 Task: Learn more about a sales navigator core.
Action: Mouse moved to (800, 117)
Screenshot: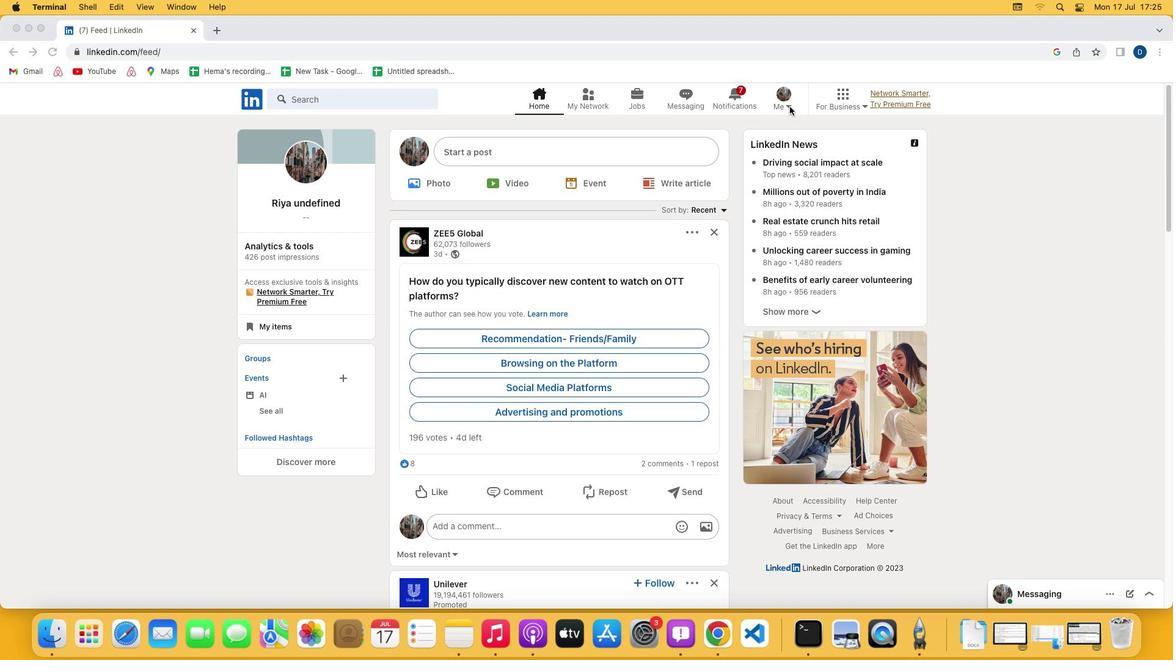 
Action: Mouse pressed left at (800, 117)
Screenshot: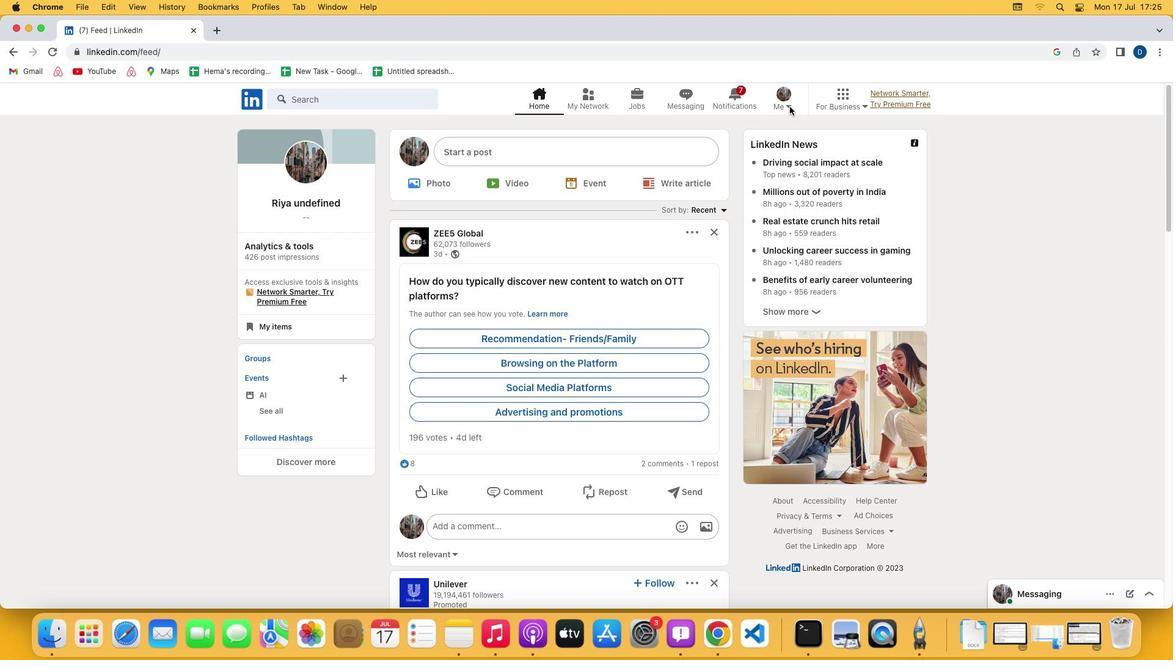 
Action: Mouse moved to (801, 118)
Screenshot: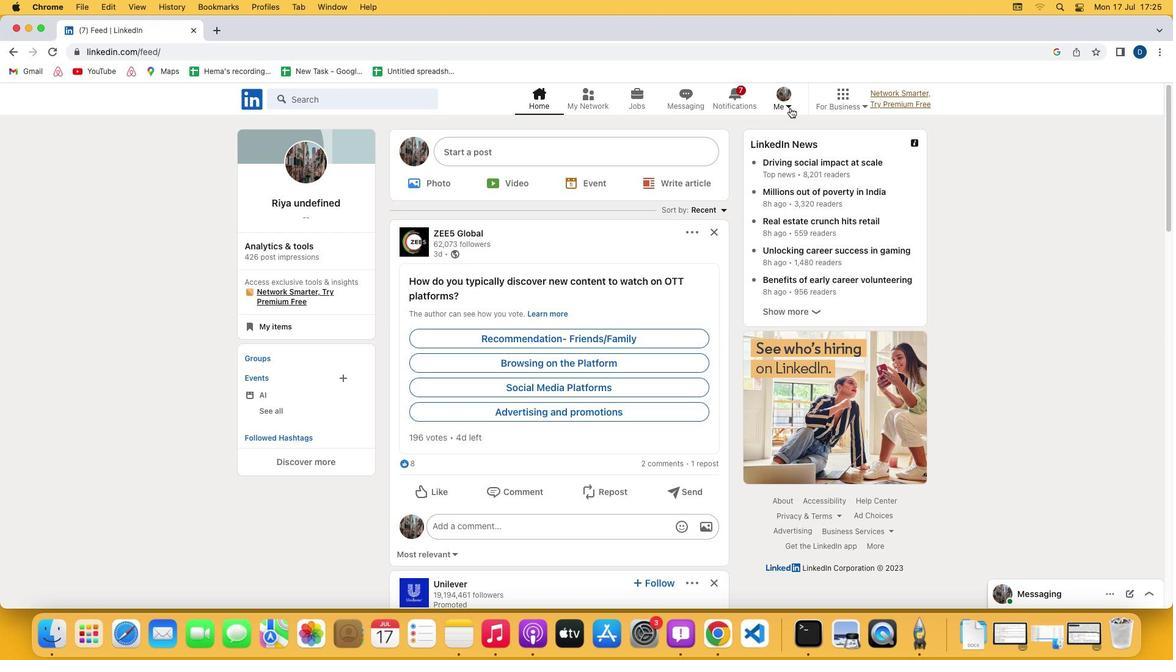 
Action: Mouse pressed left at (801, 118)
Screenshot: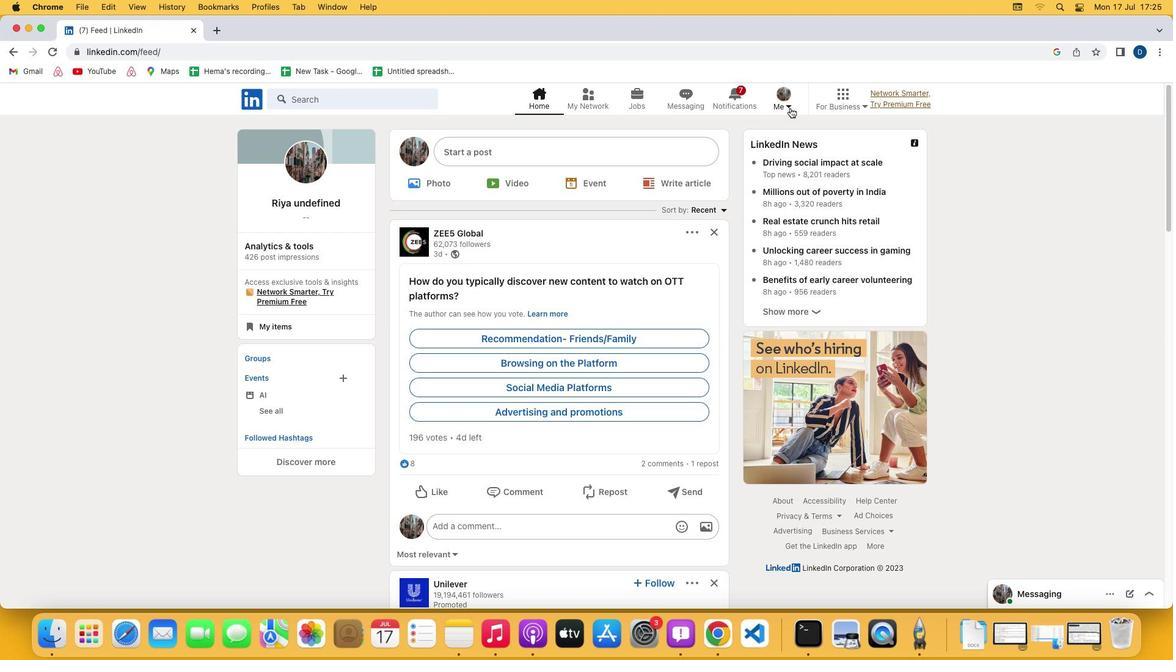 
Action: Mouse moved to (718, 238)
Screenshot: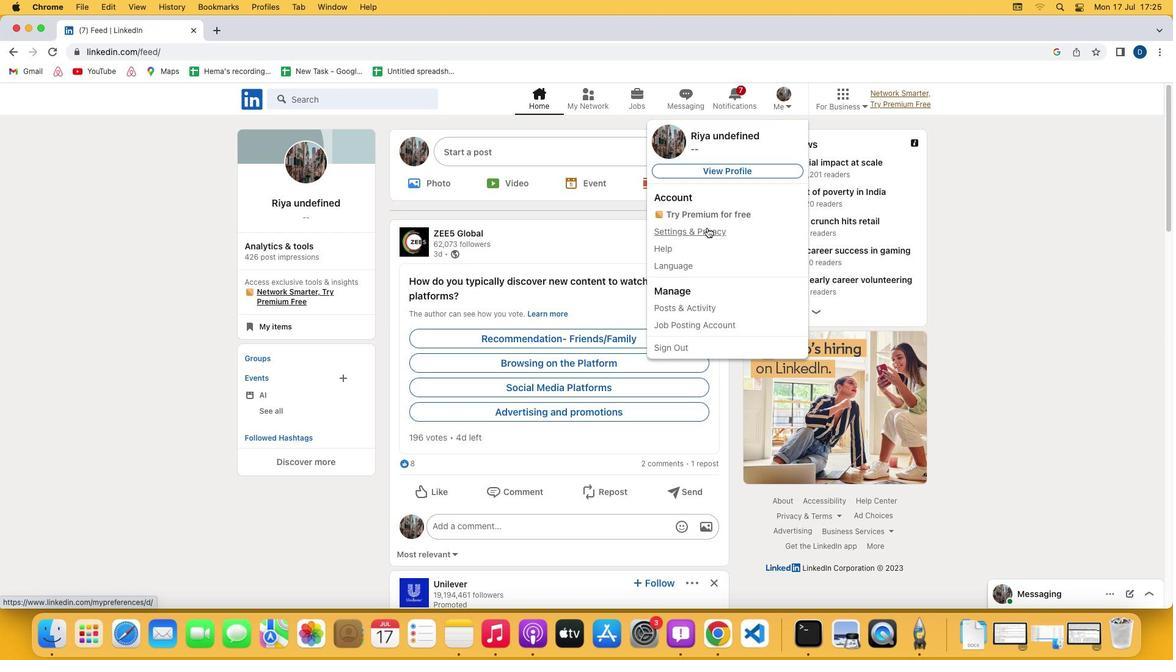 
Action: Mouse pressed left at (718, 238)
Screenshot: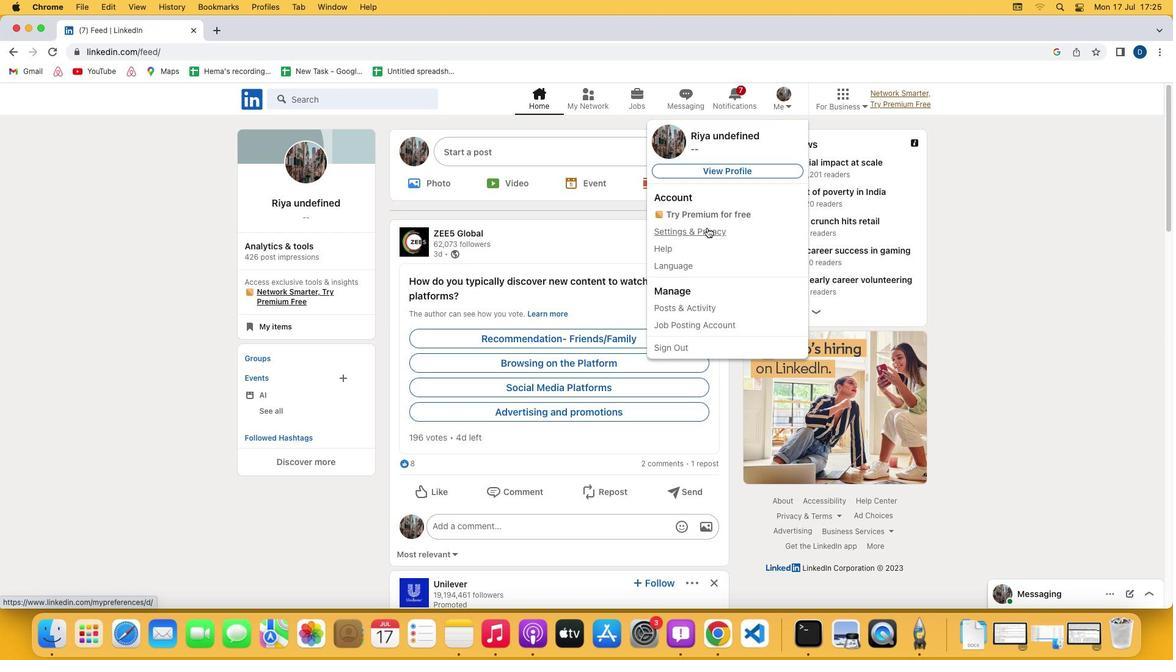 
Action: Mouse moved to (669, 380)
Screenshot: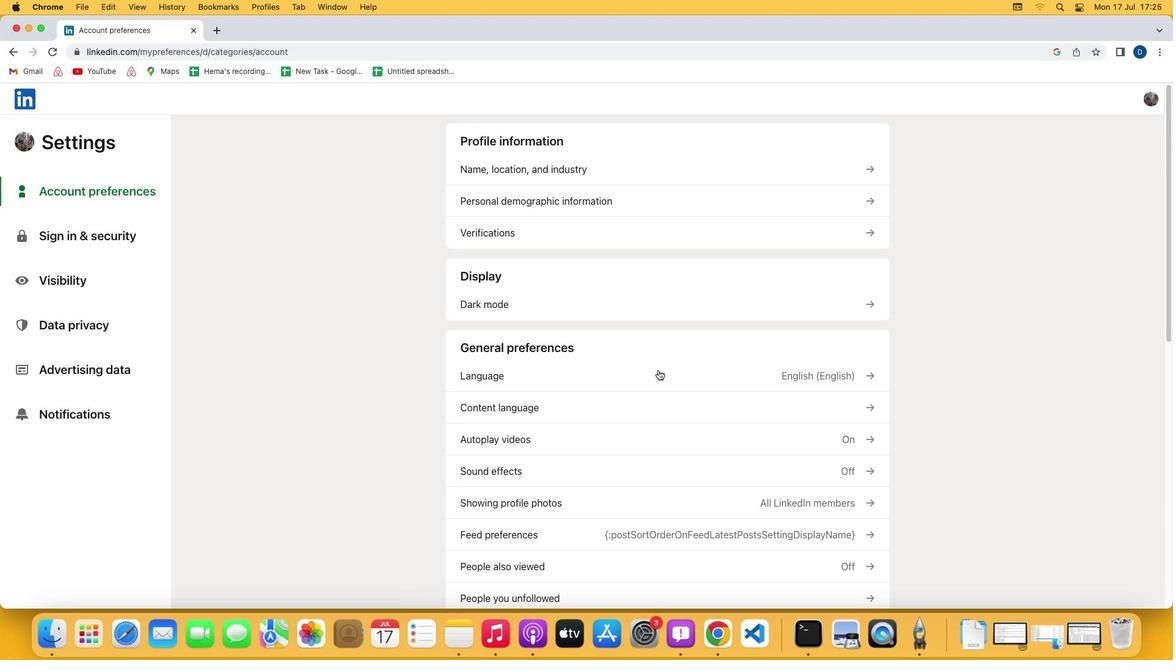 
Action: Mouse scrolled (669, 380) with delta (10, 9)
Screenshot: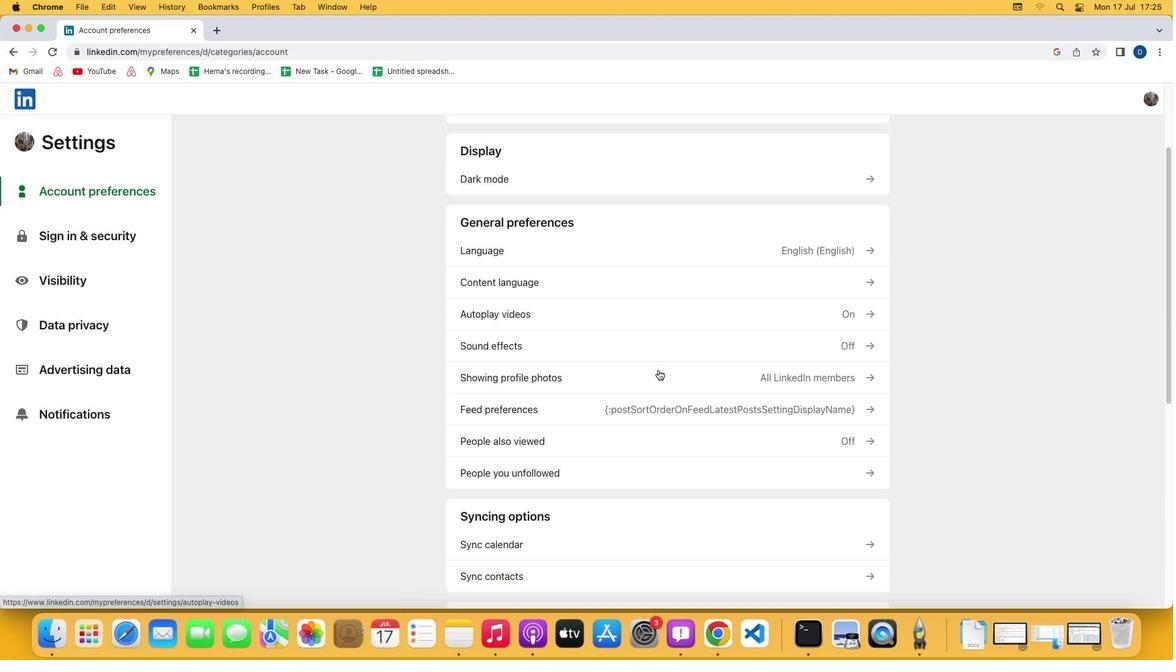 
Action: Mouse scrolled (669, 380) with delta (10, 9)
Screenshot: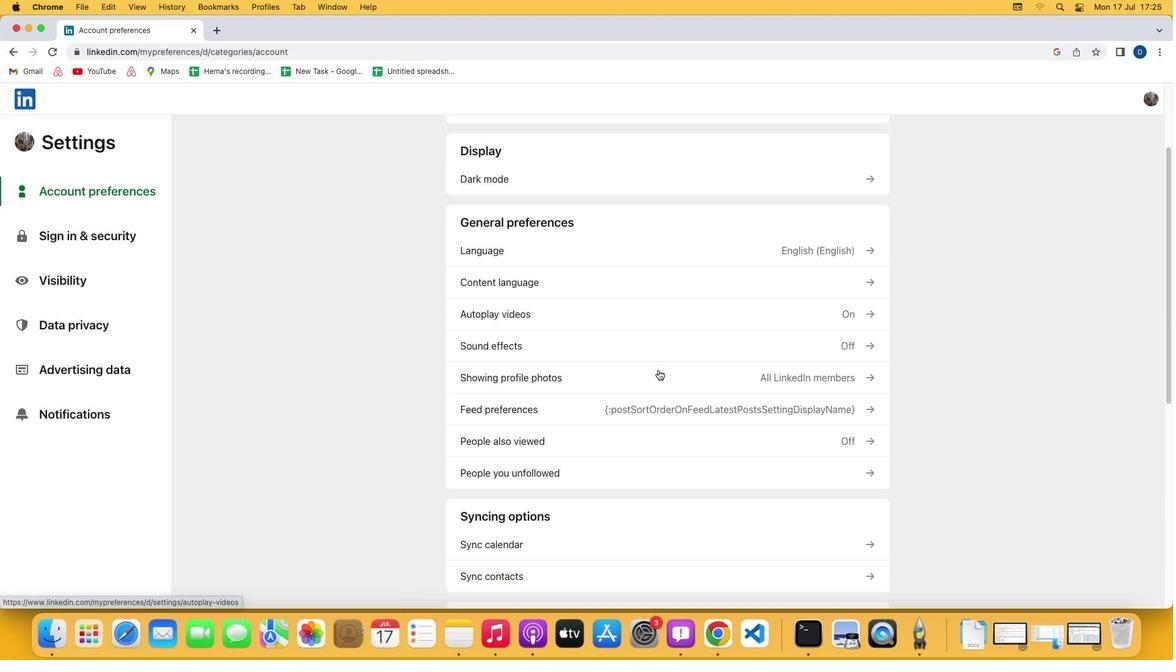 
Action: Mouse scrolled (669, 380) with delta (10, 8)
Screenshot: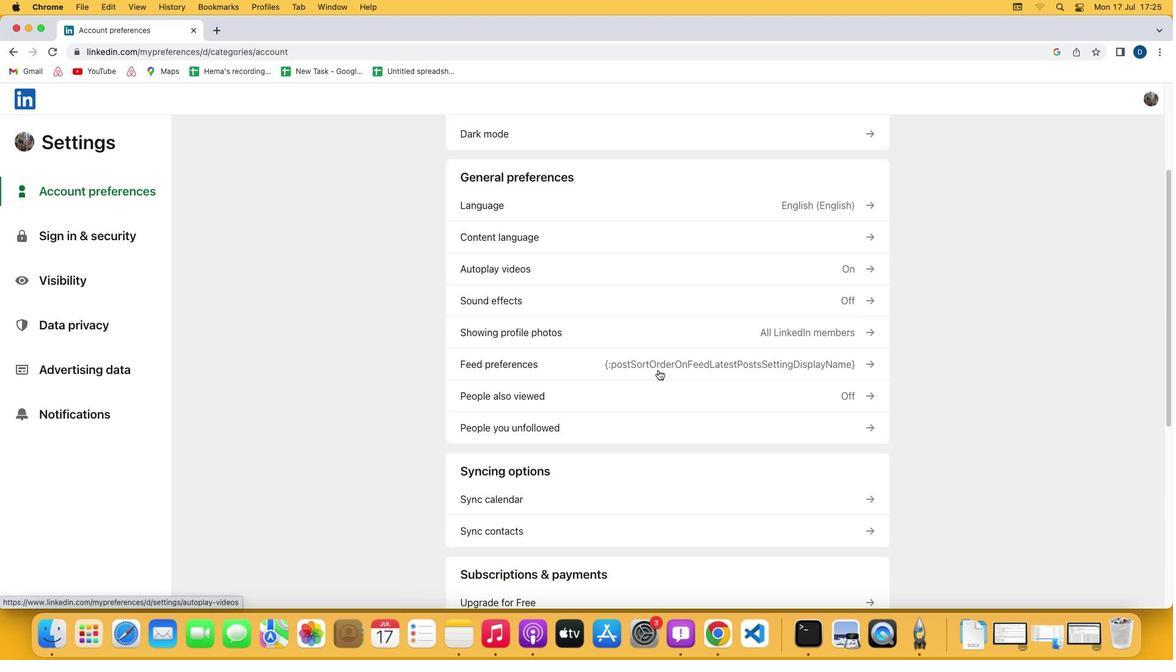 
Action: Mouse scrolled (669, 380) with delta (10, 7)
Screenshot: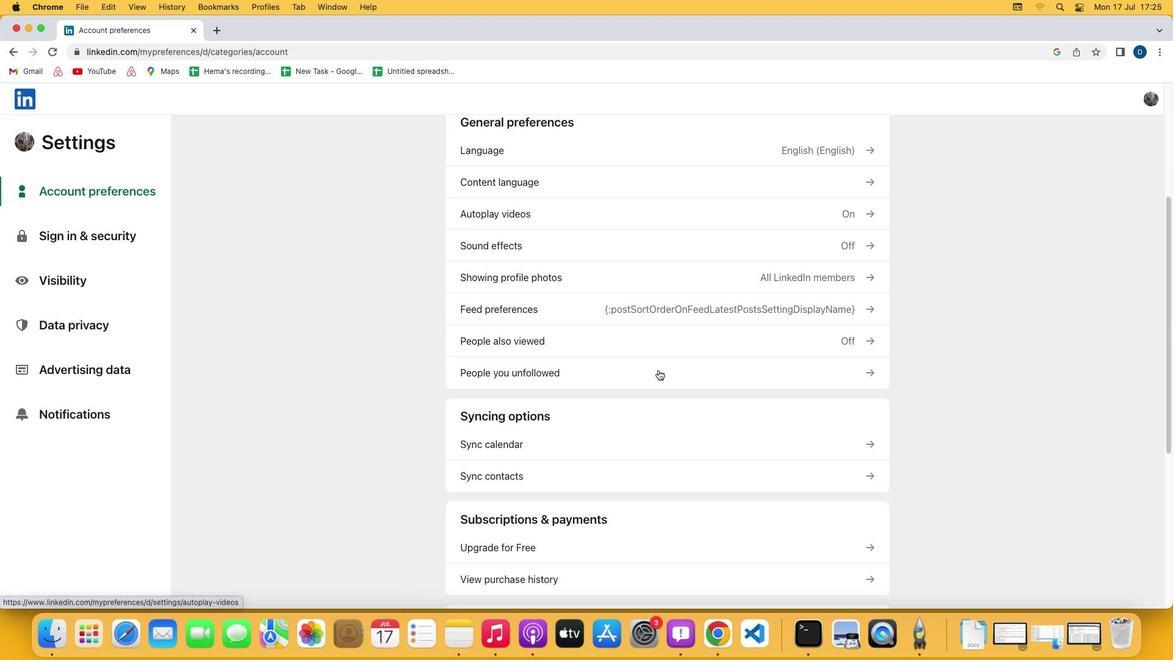 
Action: Mouse moved to (669, 380)
Screenshot: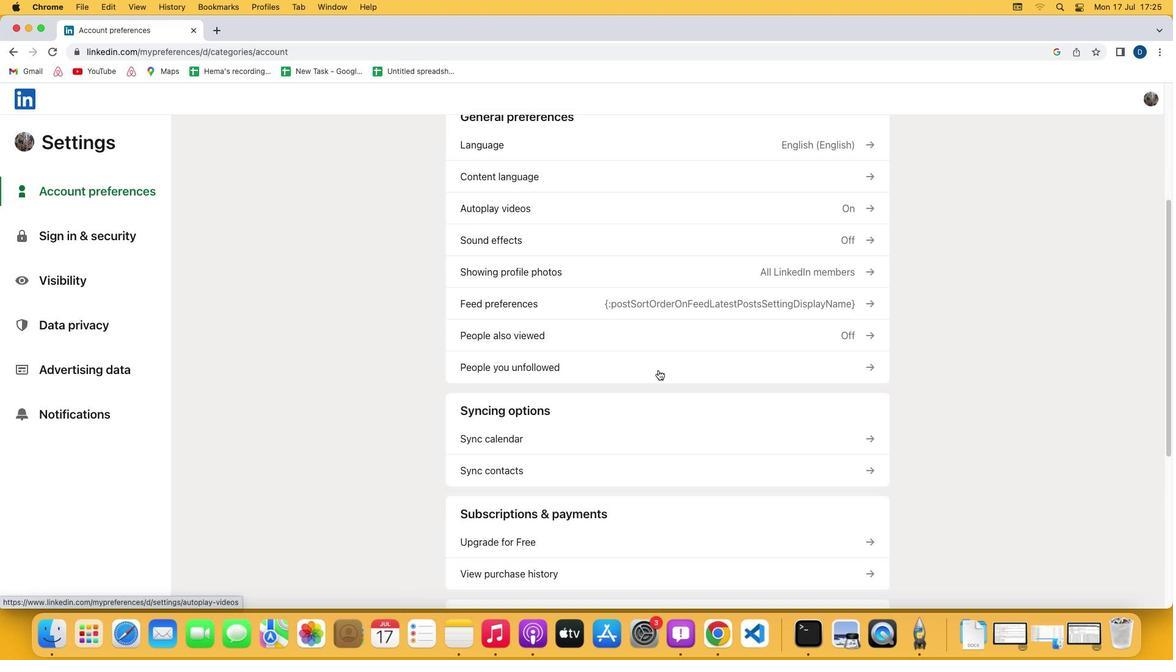 
Action: Mouse scrolled (669, 380) with delta (10, 9)
Screenshot: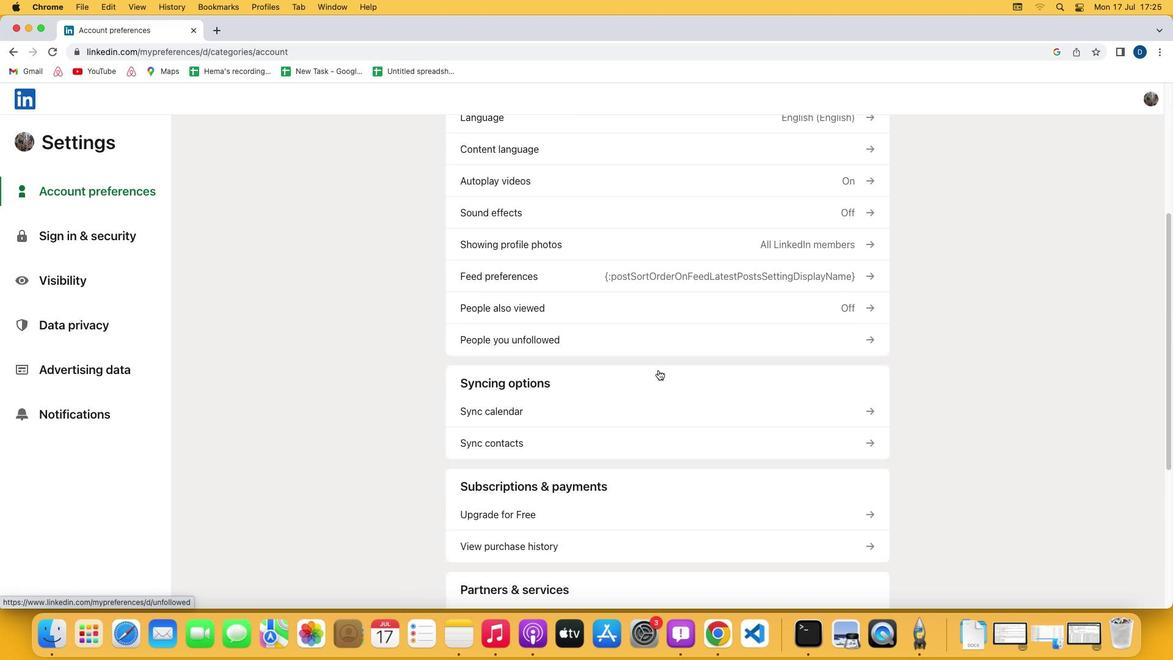 
Action: Mouse scrolled (669, 380) with delta (10, 9)
Screenshot: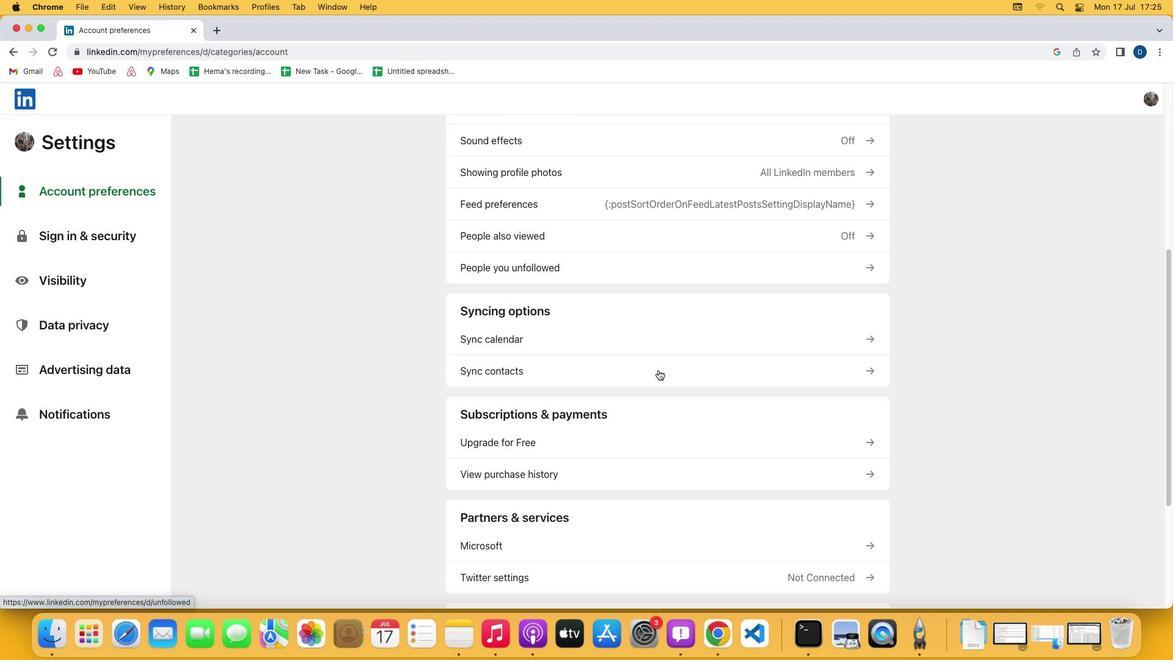 
Action: Mouse scrolled (669, 380) with delta (10, 8)
Screenshot: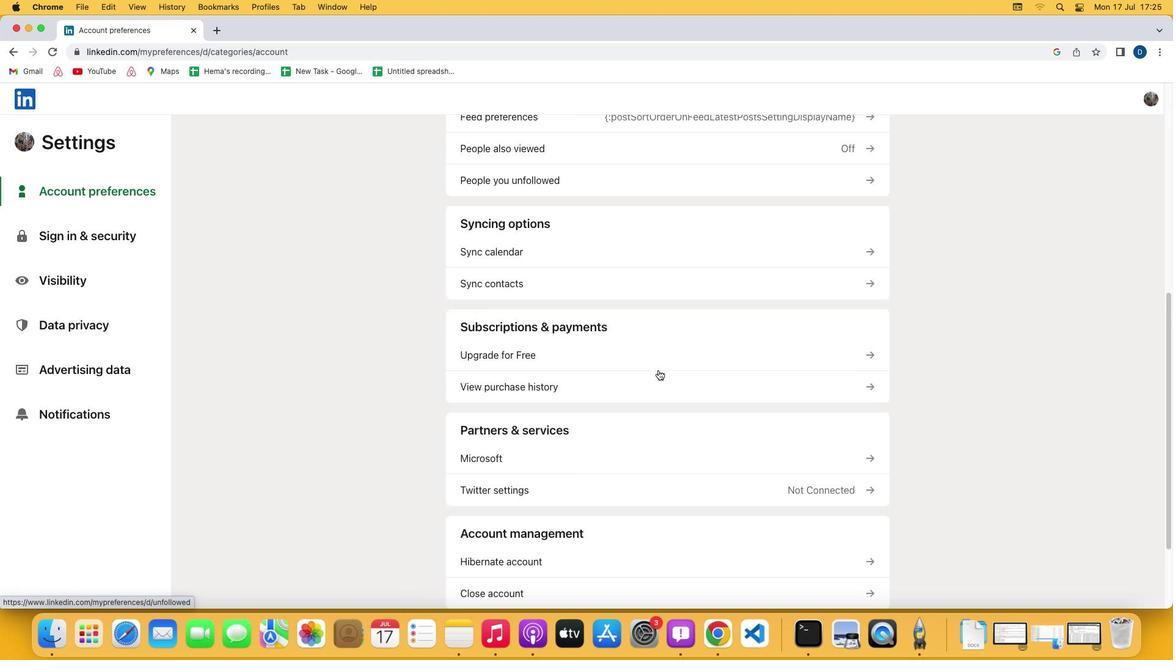 
Action: Mouse scrolled (669, 380) with delta (10, 7)
Screenshot: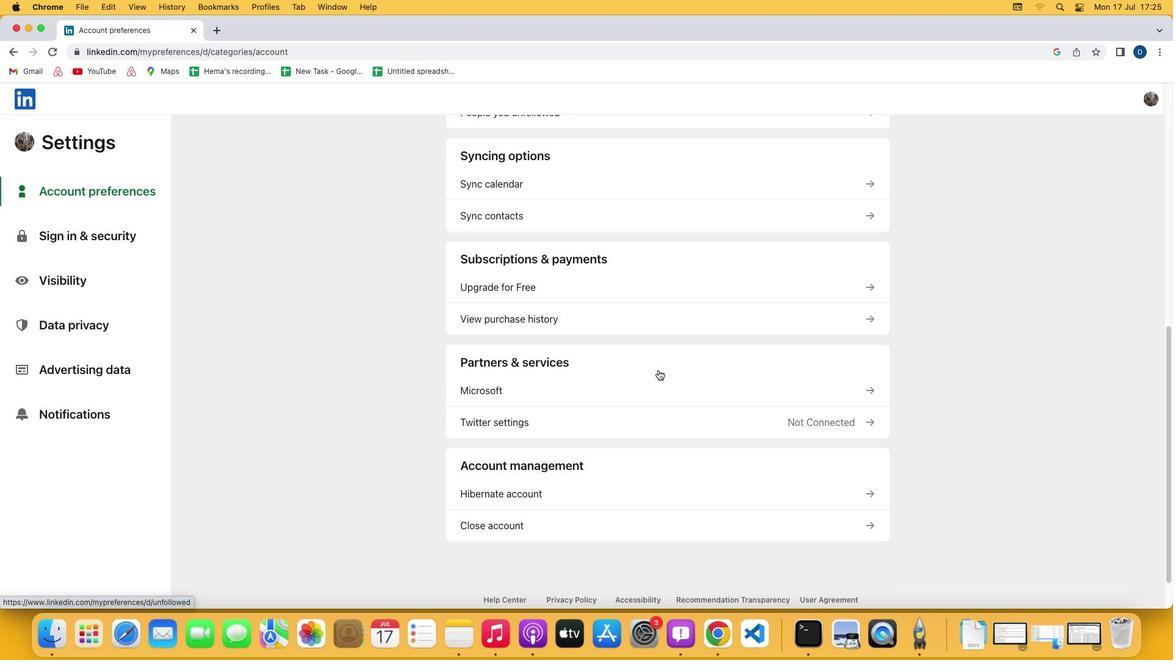 
Action: Mouse scrolled (669, 380) with delta (10, 7)
Screenshot: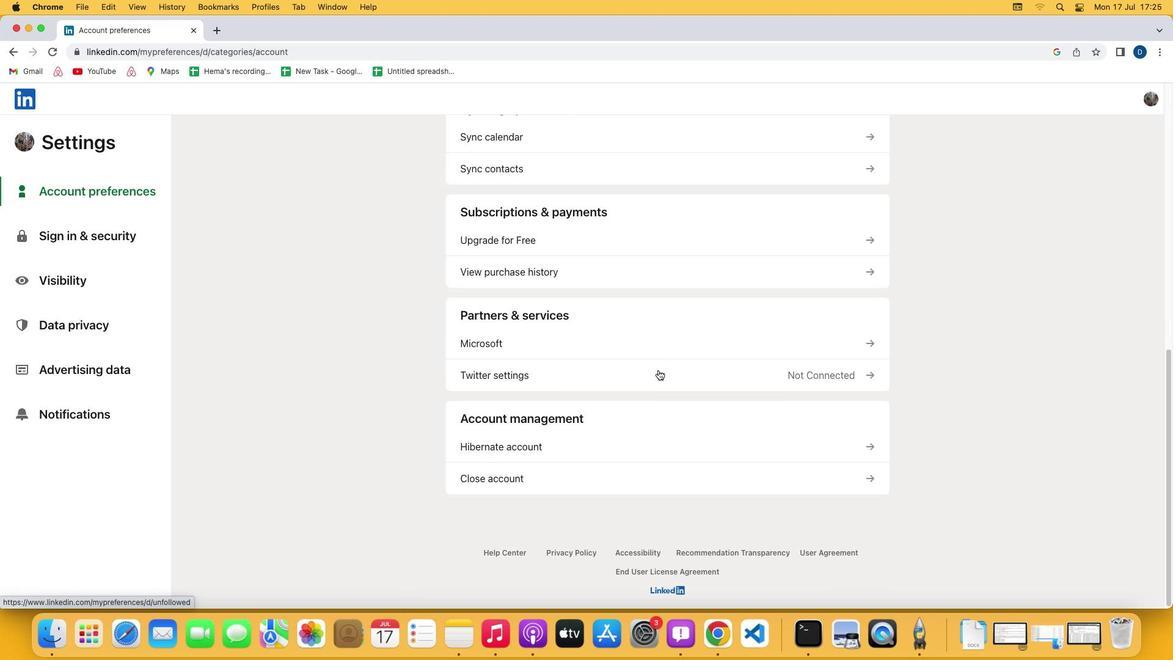 
Action: Mouse moved to (524, 245)
Screenshot: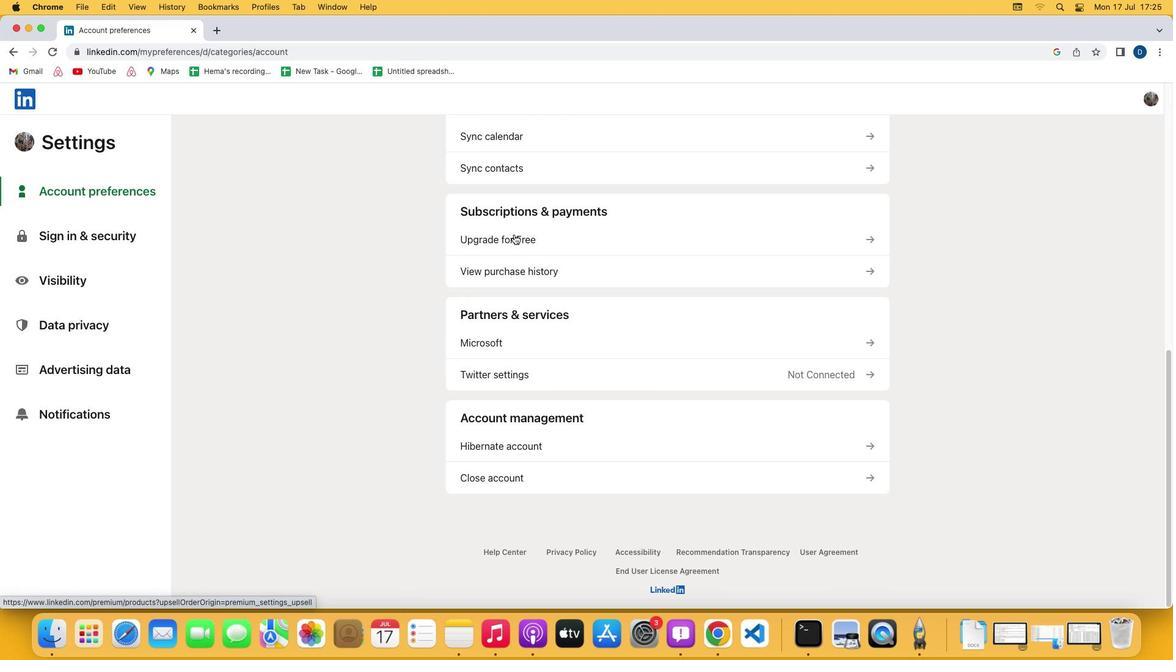 
Action: Mouse pressed left at (524, 245)
Screenshot: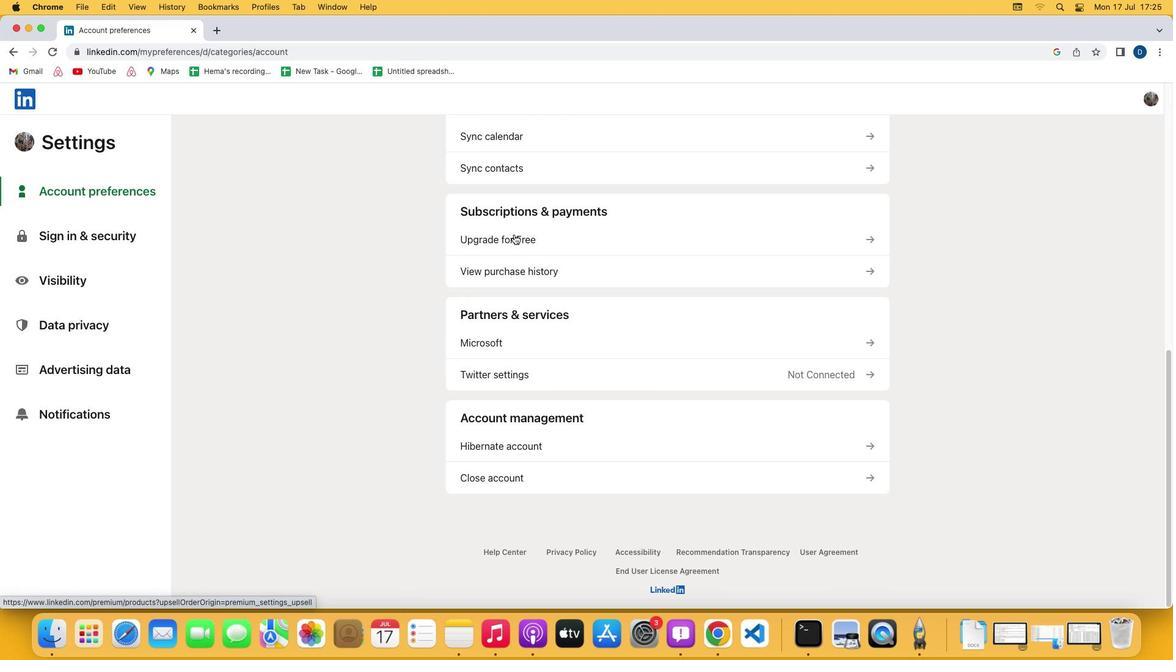 
Action: Mouse moved to (488, 365)
Screenshot: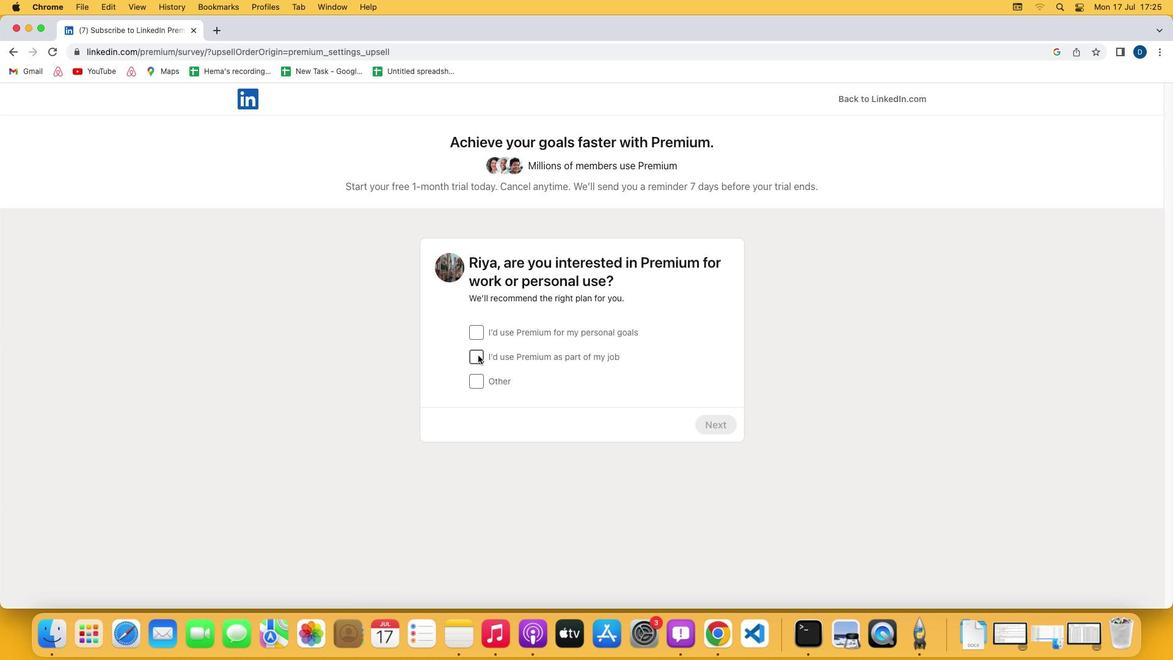 
Action: Mouse pressed left at (488, 365)
Screenshot: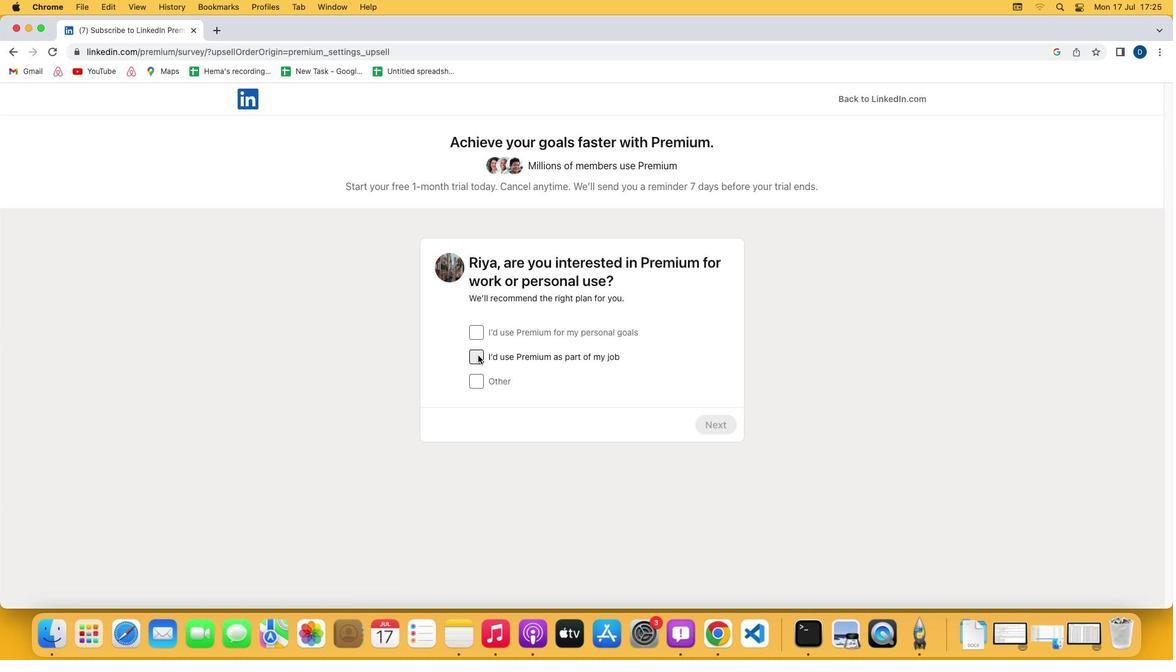 
Action: Mouse moved to (718, 434)
Screenshot: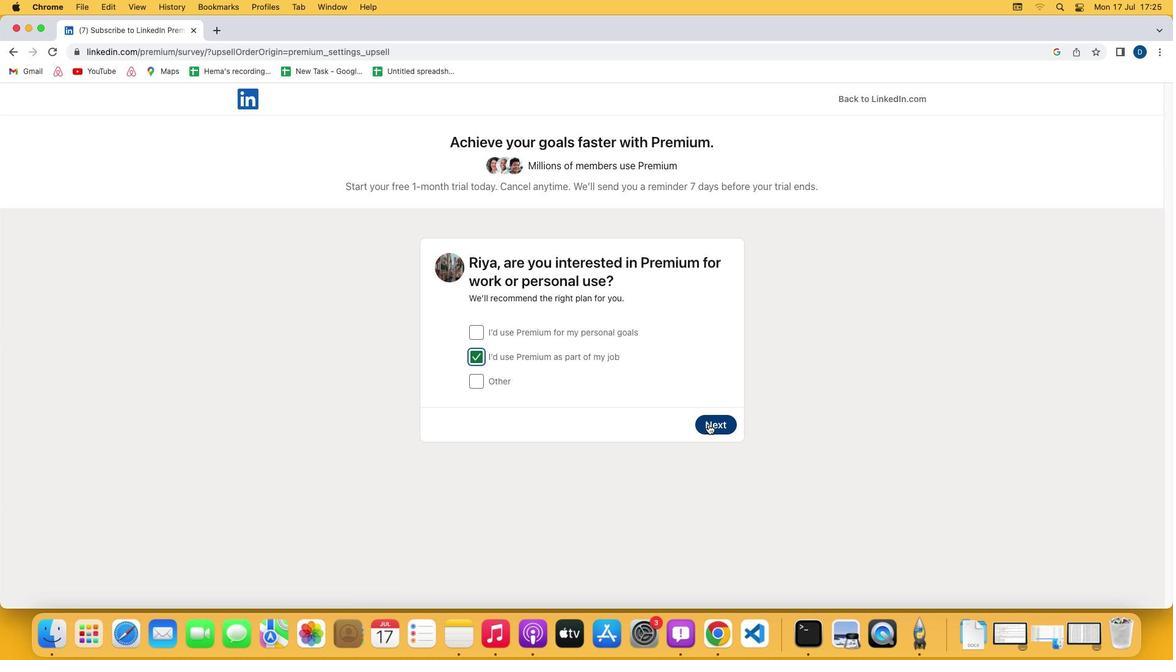 
Action: Mouse pressed left at (718, 434)
Screenshot: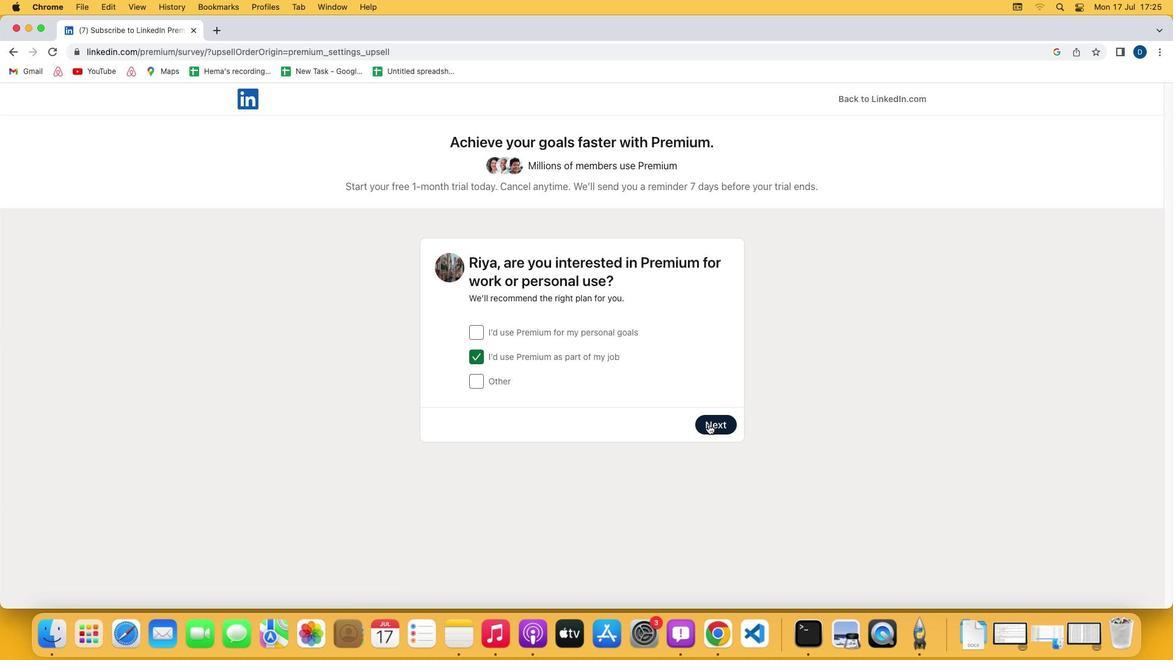 
Action: Mouse moved to (722, 509)
Screenshot: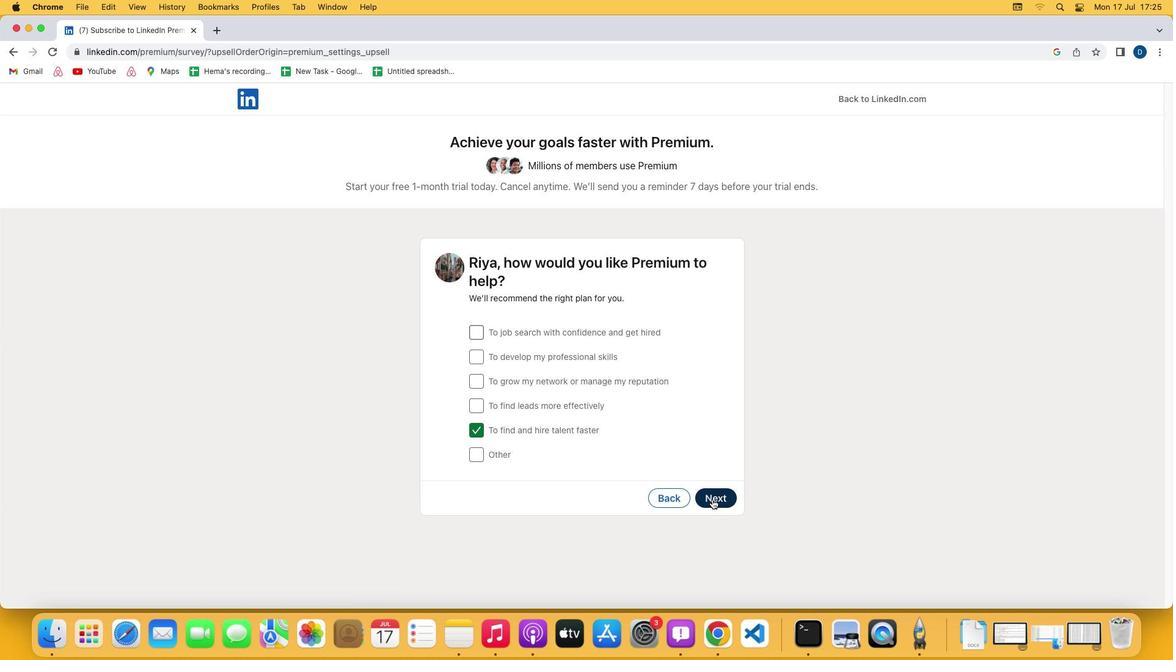 
Action: Mouse pressed left at (722, 509)
Screenshot: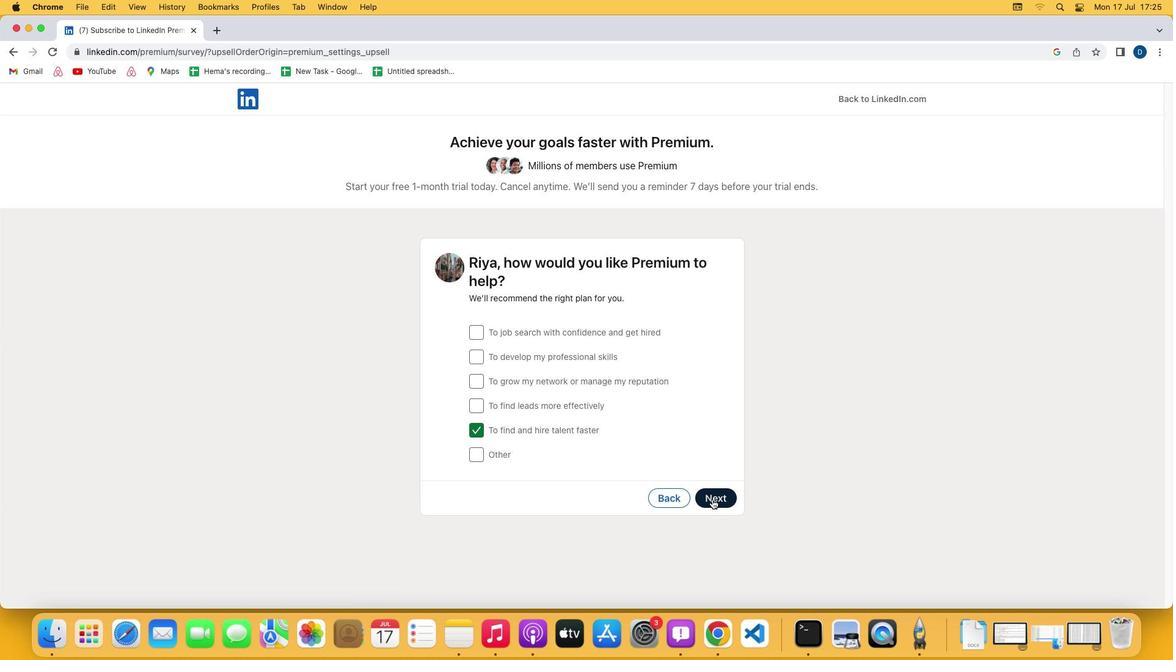 
Action: Mouse moved to (479, 416)
Screenshot: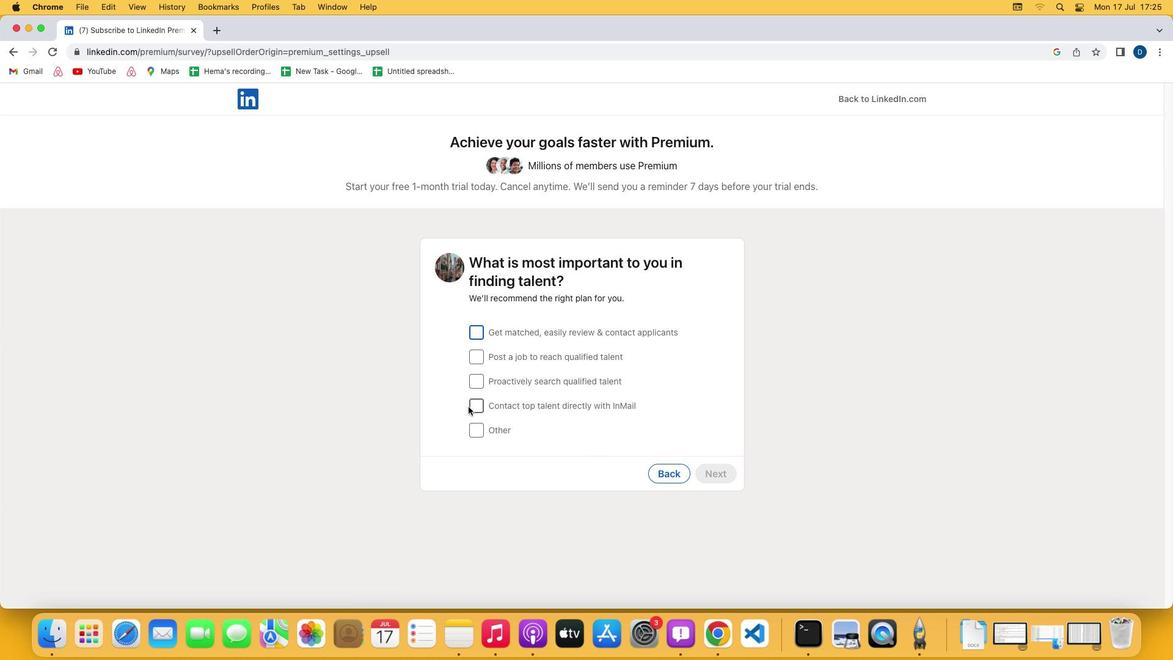 
Action: Mouse pressed left at (479, 416)
Screenshot: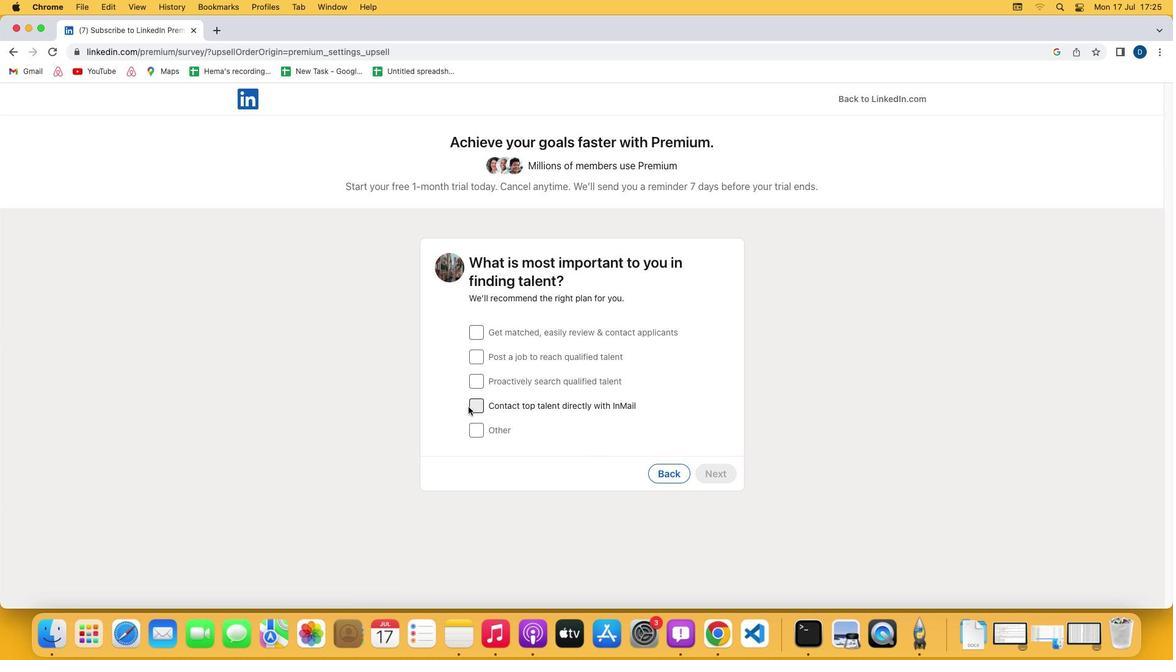 
Action: Mouse moved to (718, 480)
Screenshot: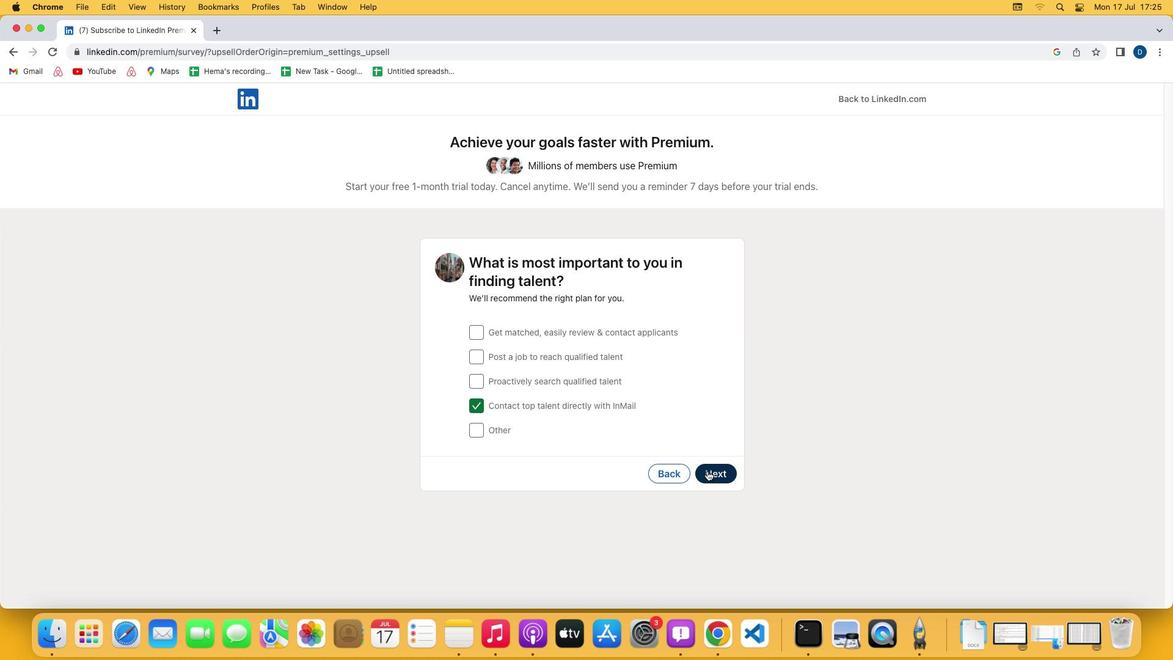 
Action: Mouse pressed left at (718, 480)
Screenshot: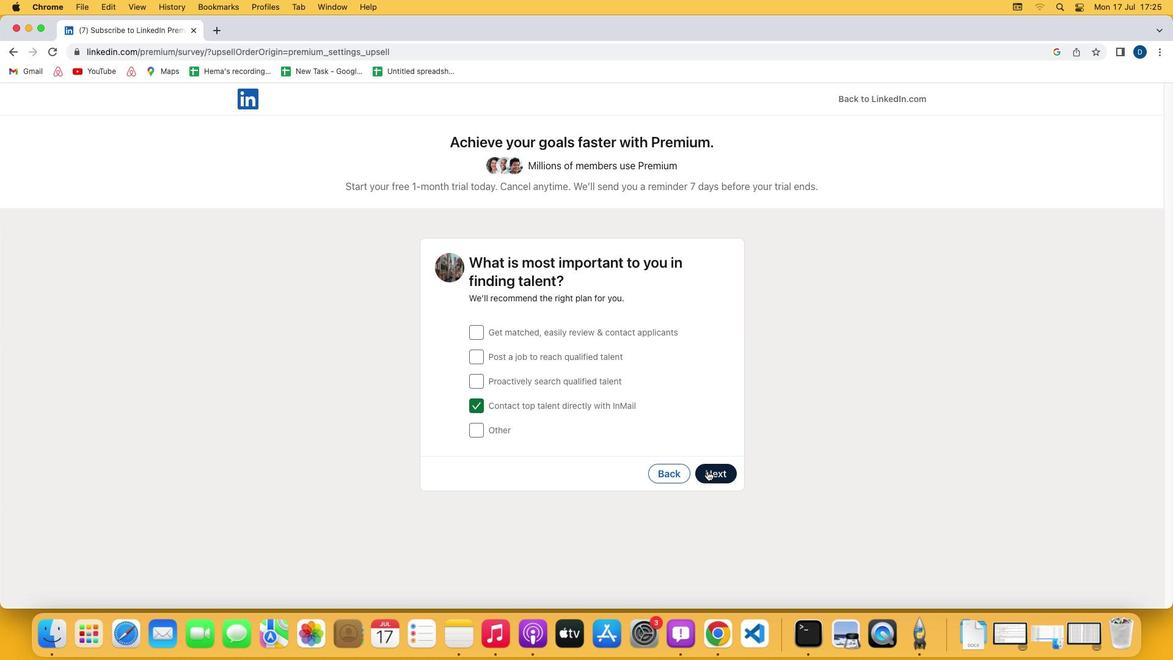 
Action: Mouse moved to (294, 604)
Screenshot: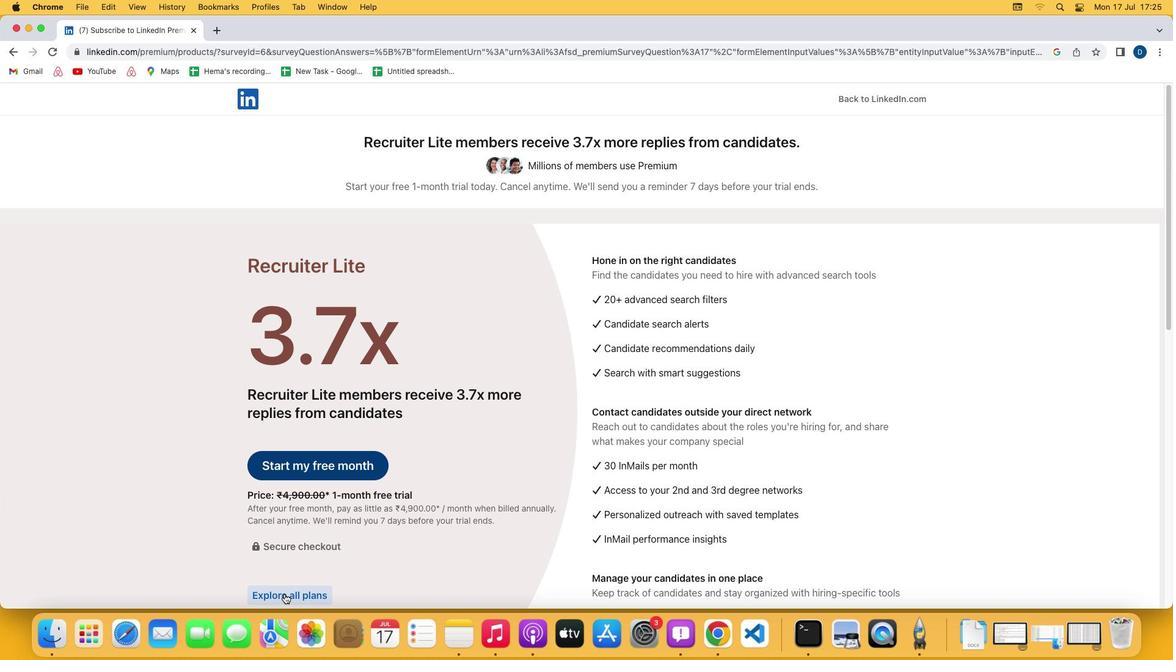 
Action: Mouse pressed left at (294, 604)
Screenshot: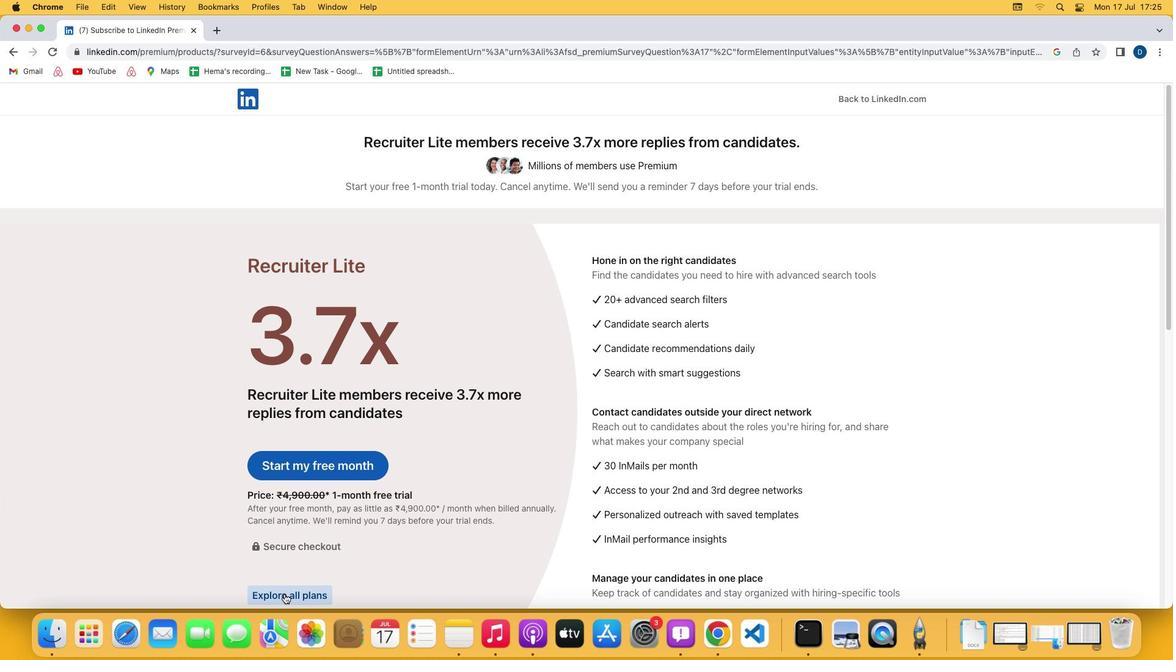 
Action: Mouse moved to (667, 518)
Screenshot: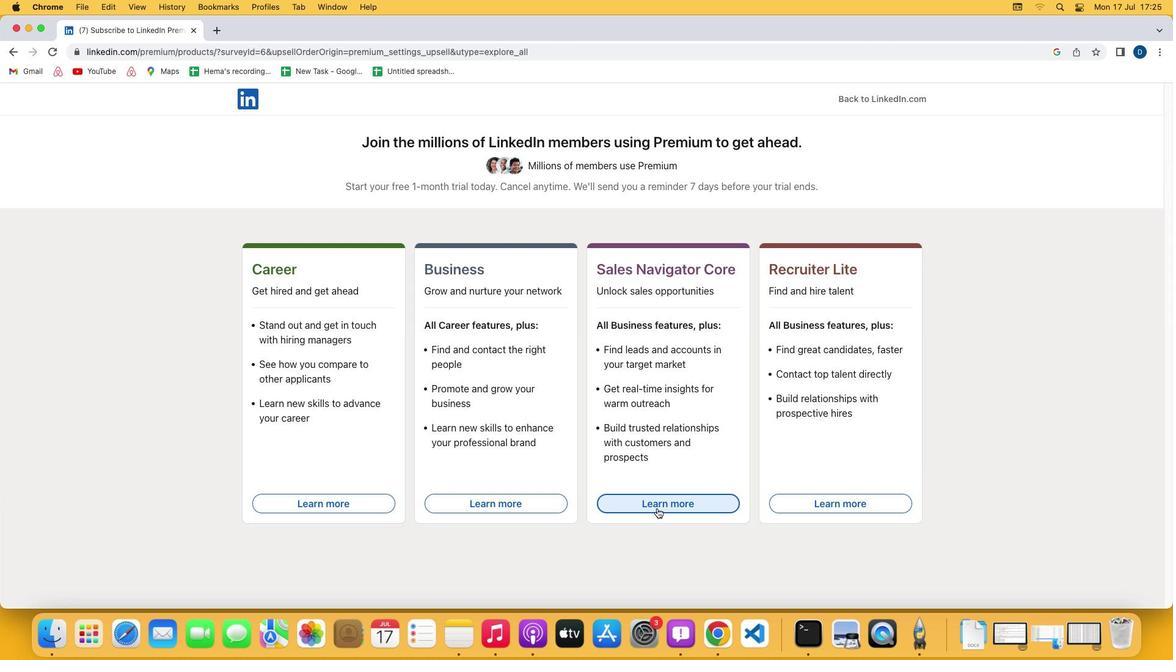 
Action: Mouse pressed left at (667, 518)
Screenshot: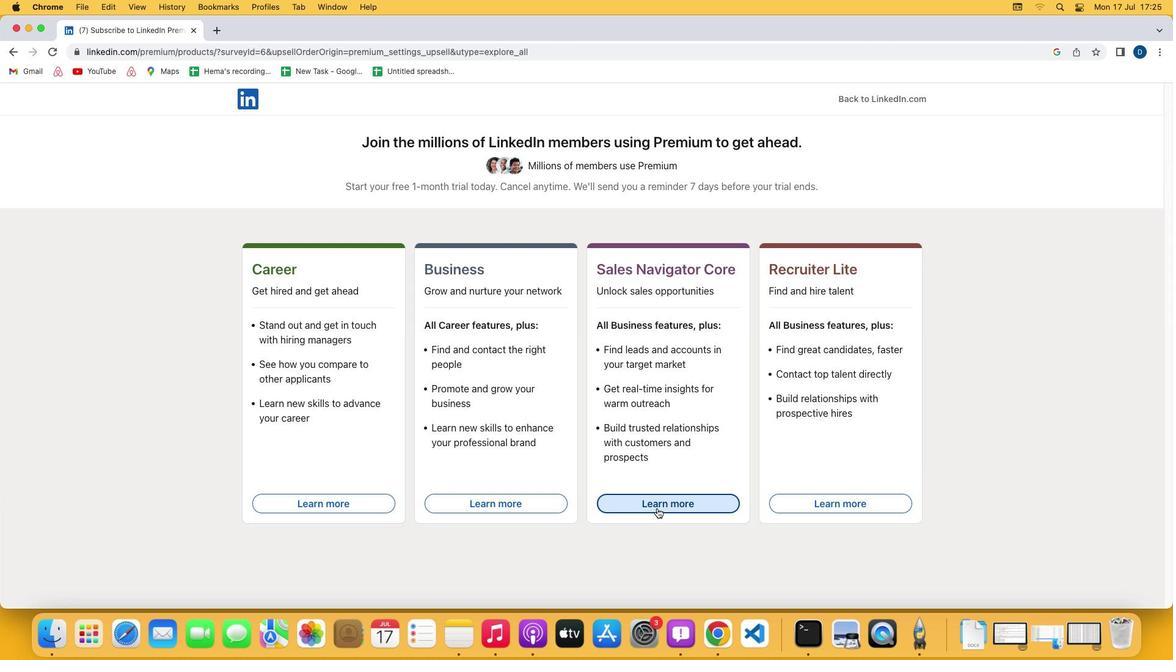 
